 Task: In the  document Bella ,change text color to 'Dark Green' Insert the mentioned shape above the text 'Cloud'. Change color of the shape to  YellowChange shape height to  2
Action: Mouse moved to (324, 242)
Screenshot: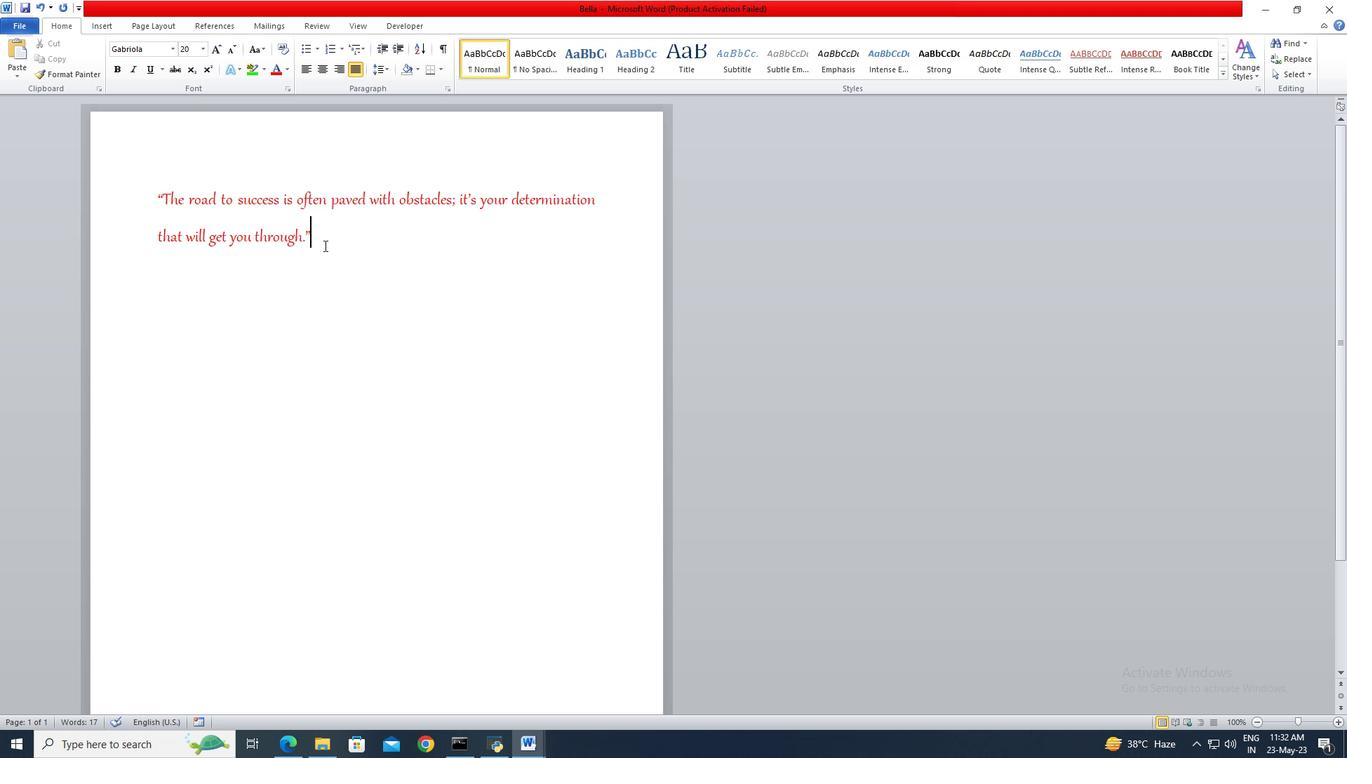 
Action: Mouse pressed left at (324, 242)
Screenshot: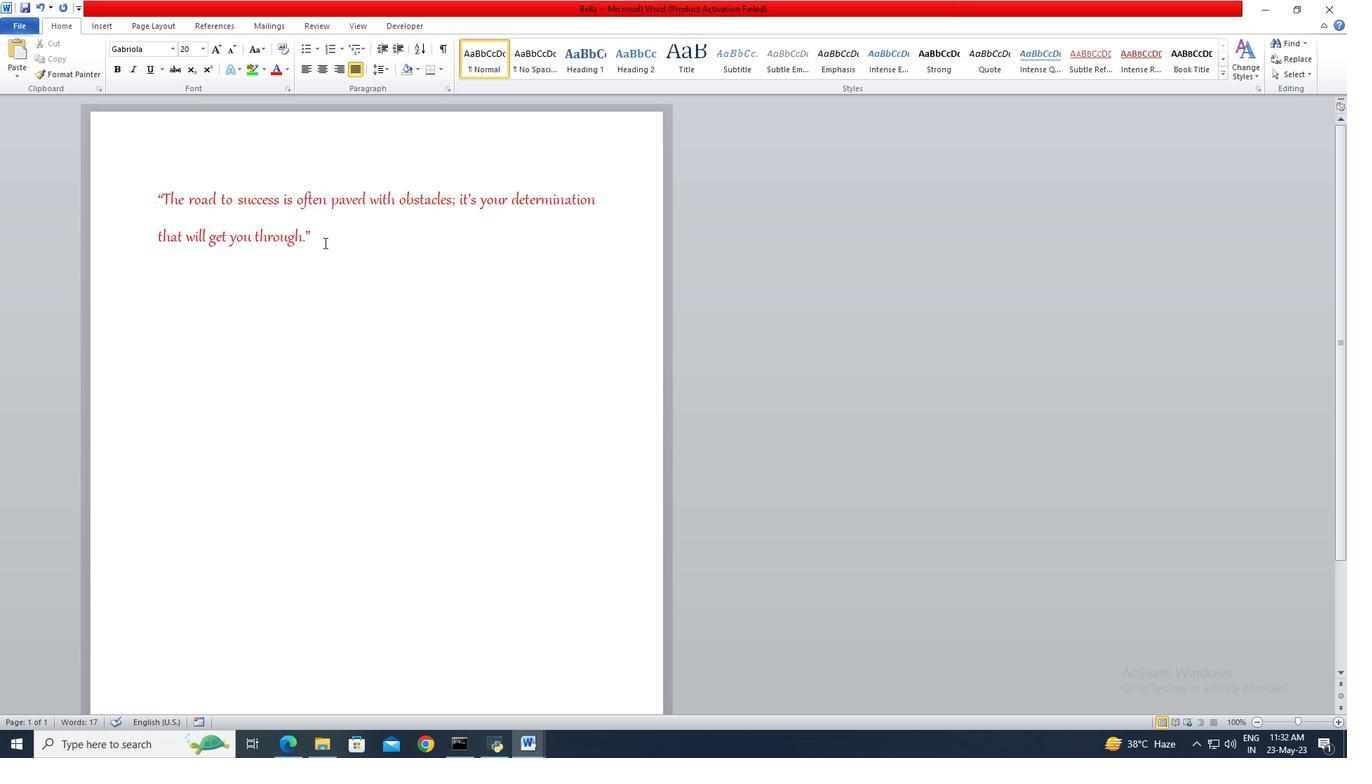 
Action: Mouse moved to (324, 242)
Screenshot: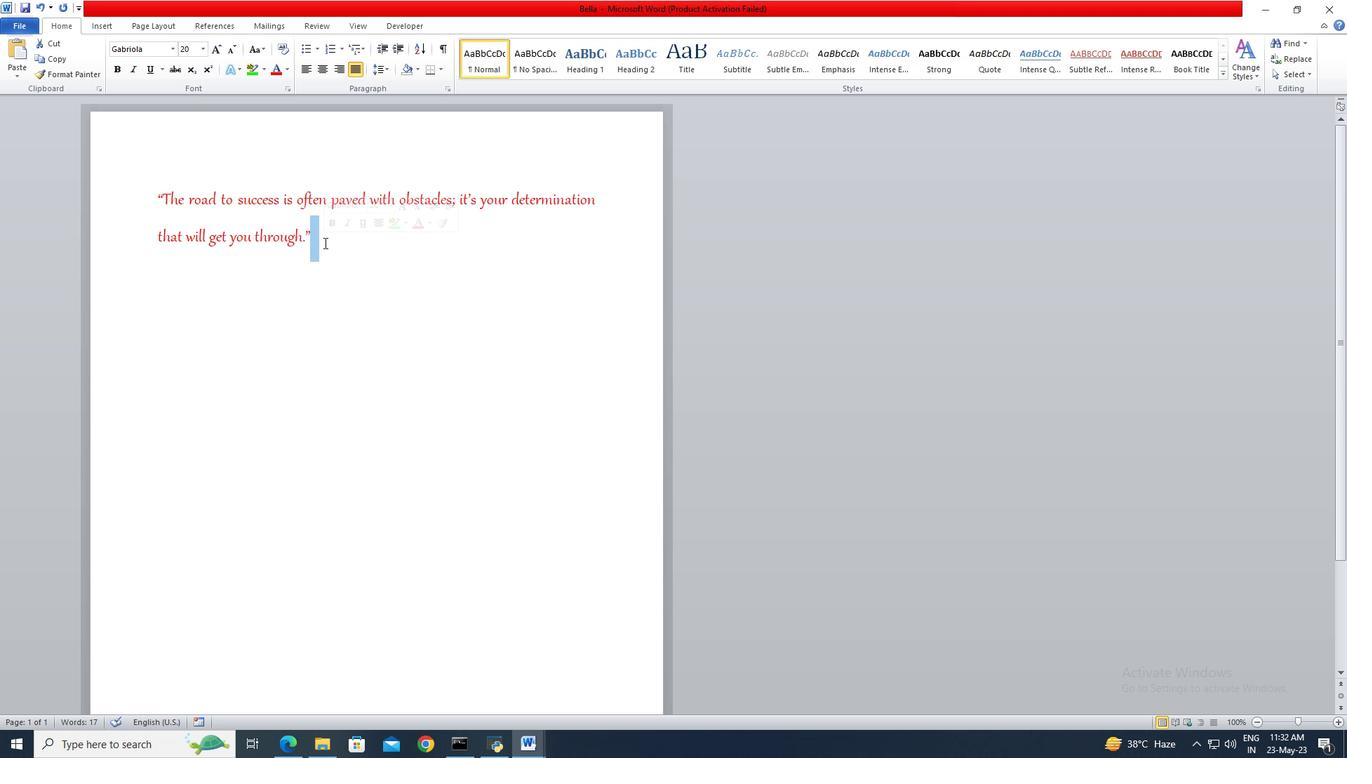 
Action: Key pressed <Key.left>
Screenshot: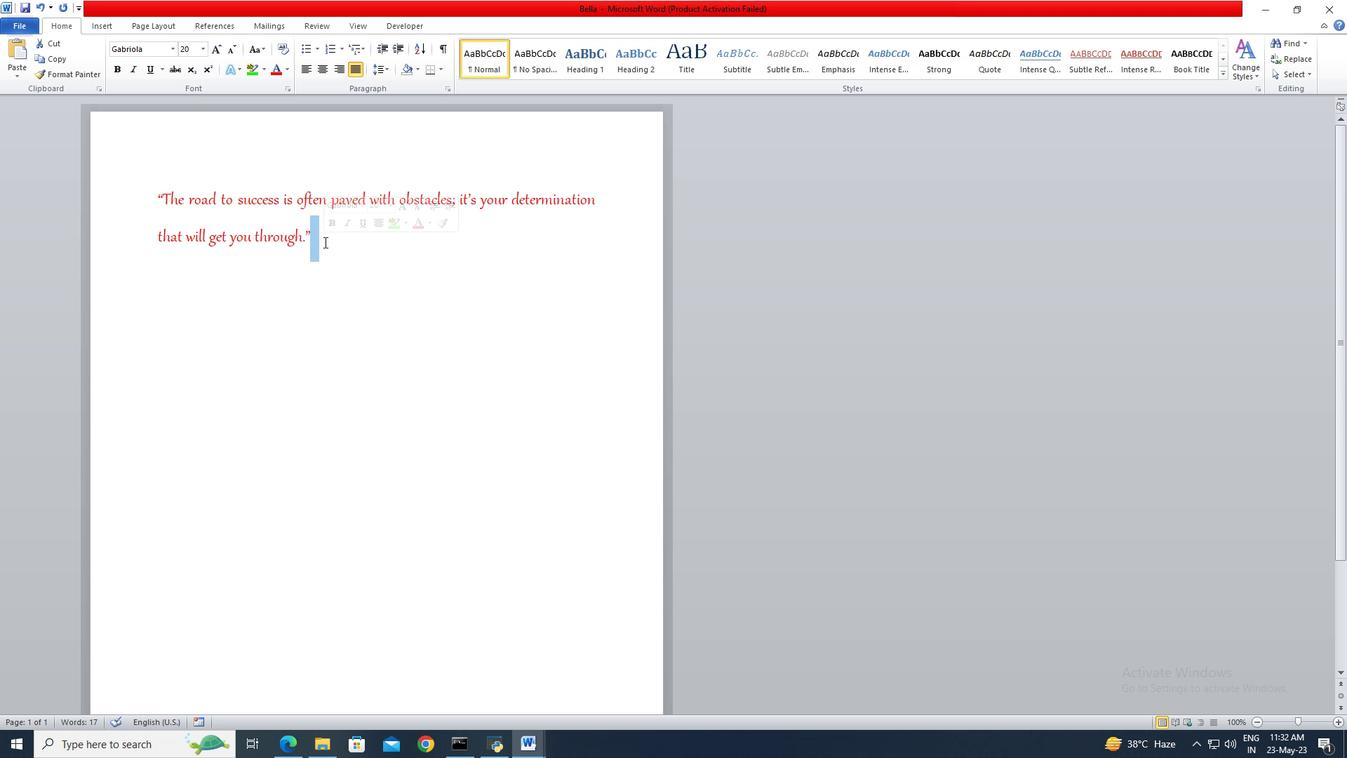 
Action: Mouse moved to (157, 196)
Screenshot: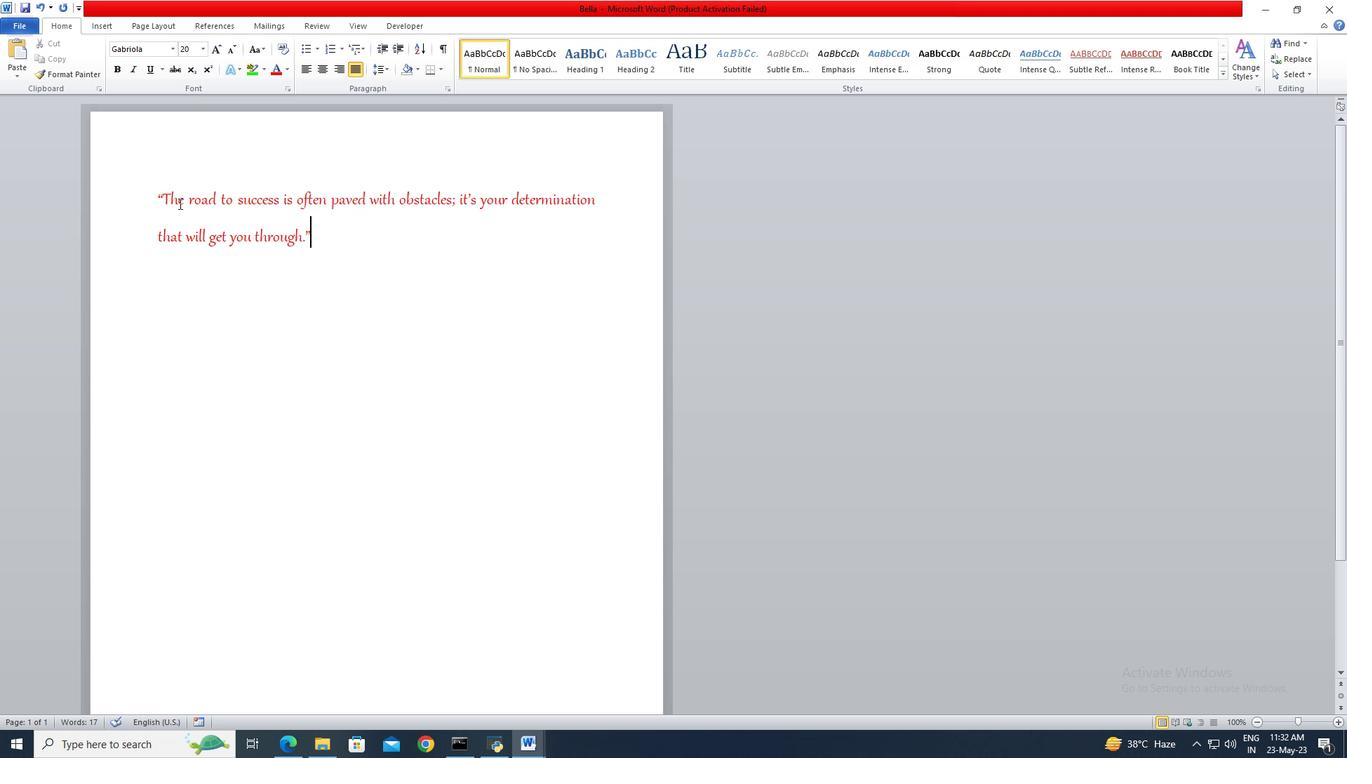 
Action: Key pressed <Key.shift>
Screenshot: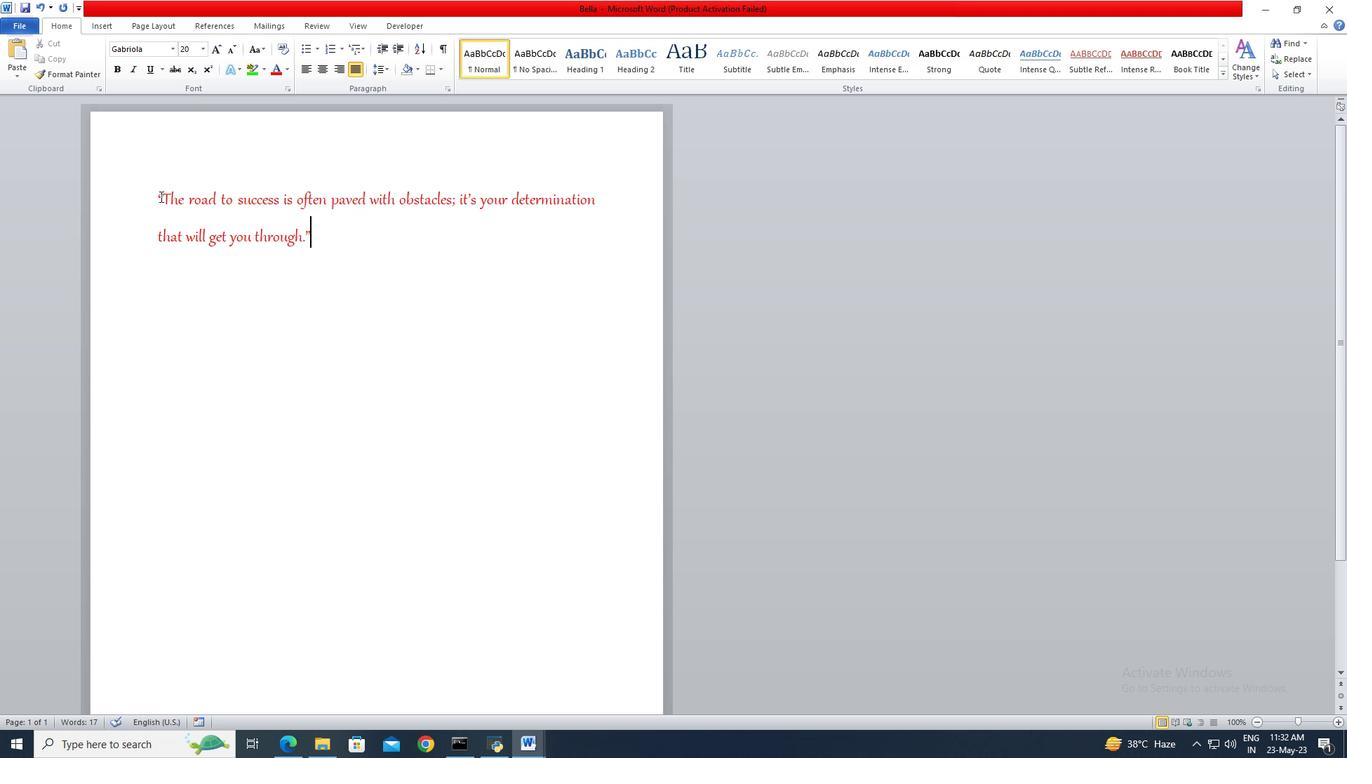 
Action: Mouse moved to (156, 195)
Screenshot: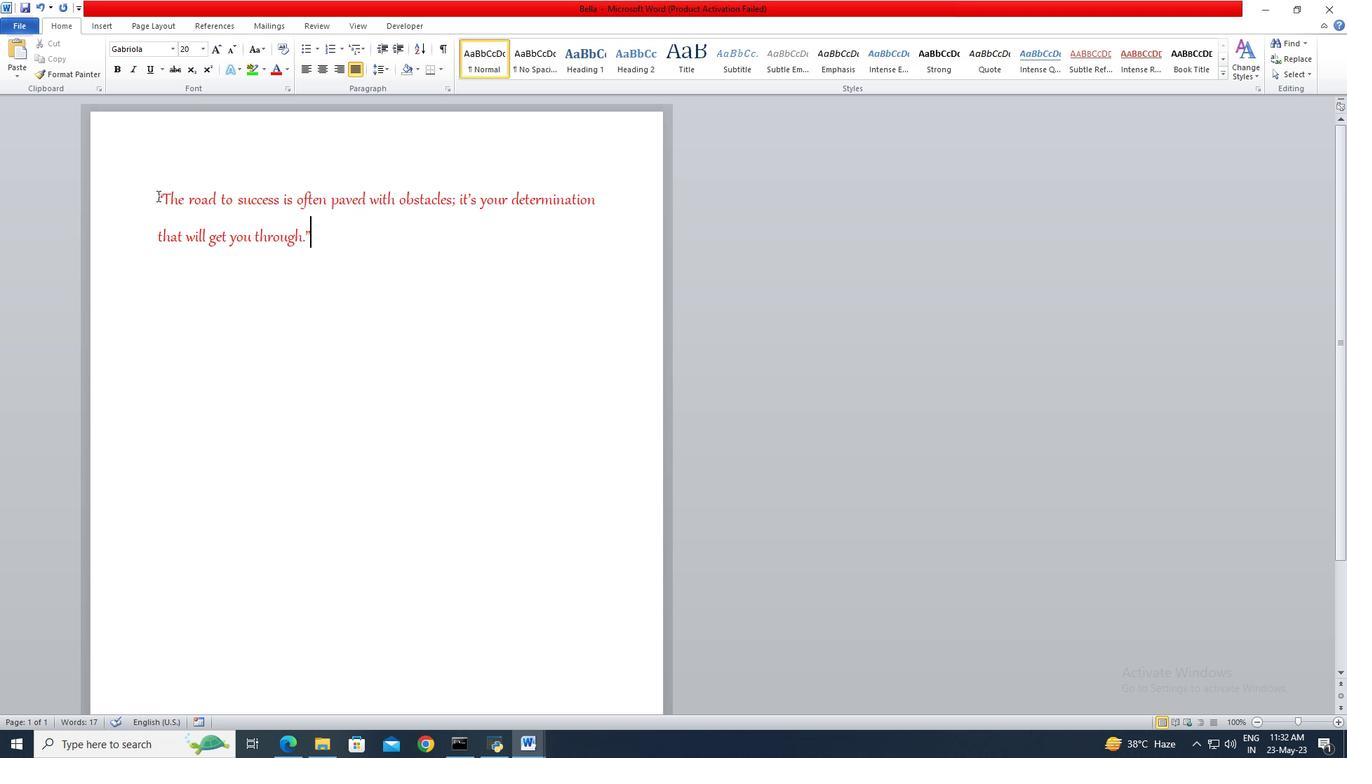 
Action: Key pressed <Key.shift><Key.shift>
Screenshot: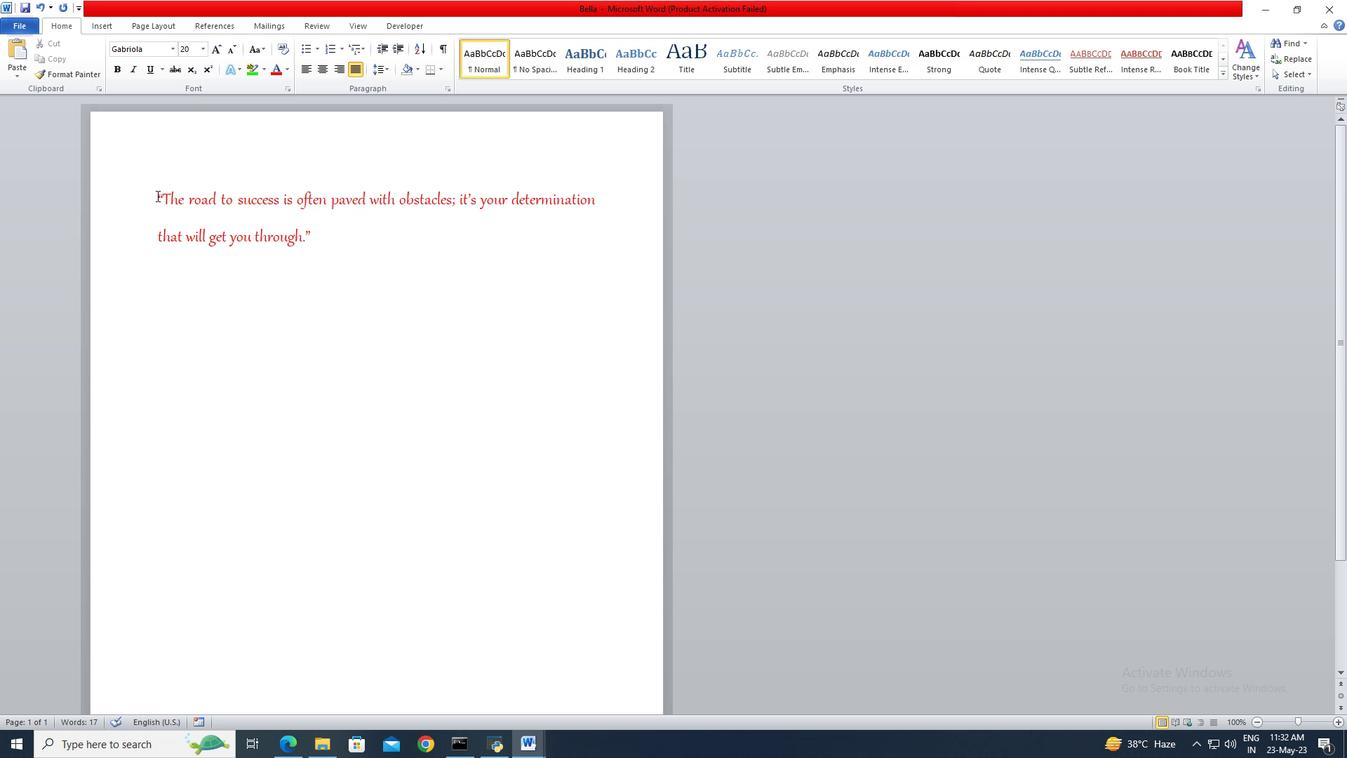
Action: Mouse pressed left at (156, 195)
Screenshot: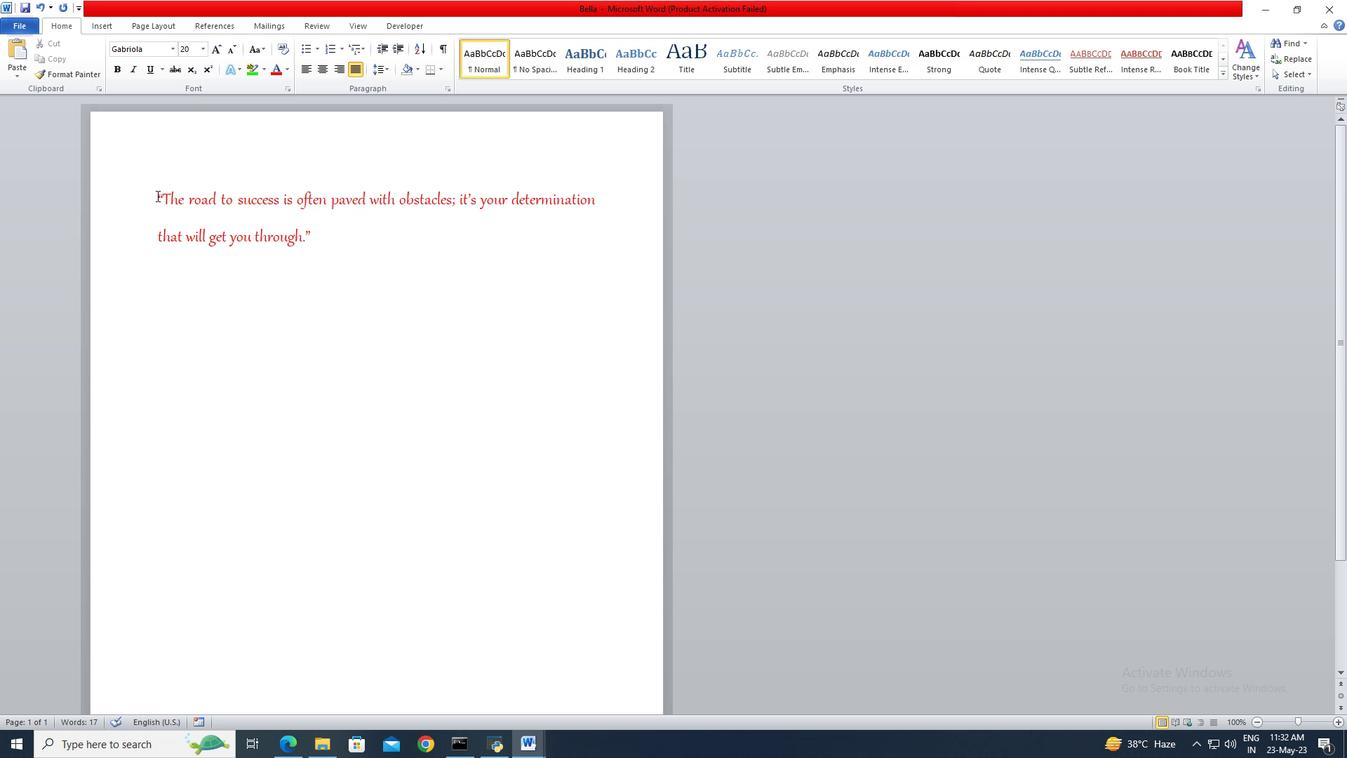 
Action: Key pressed <Key.shift><Key.shift><Key.shift><Key.shift>
Screenshot: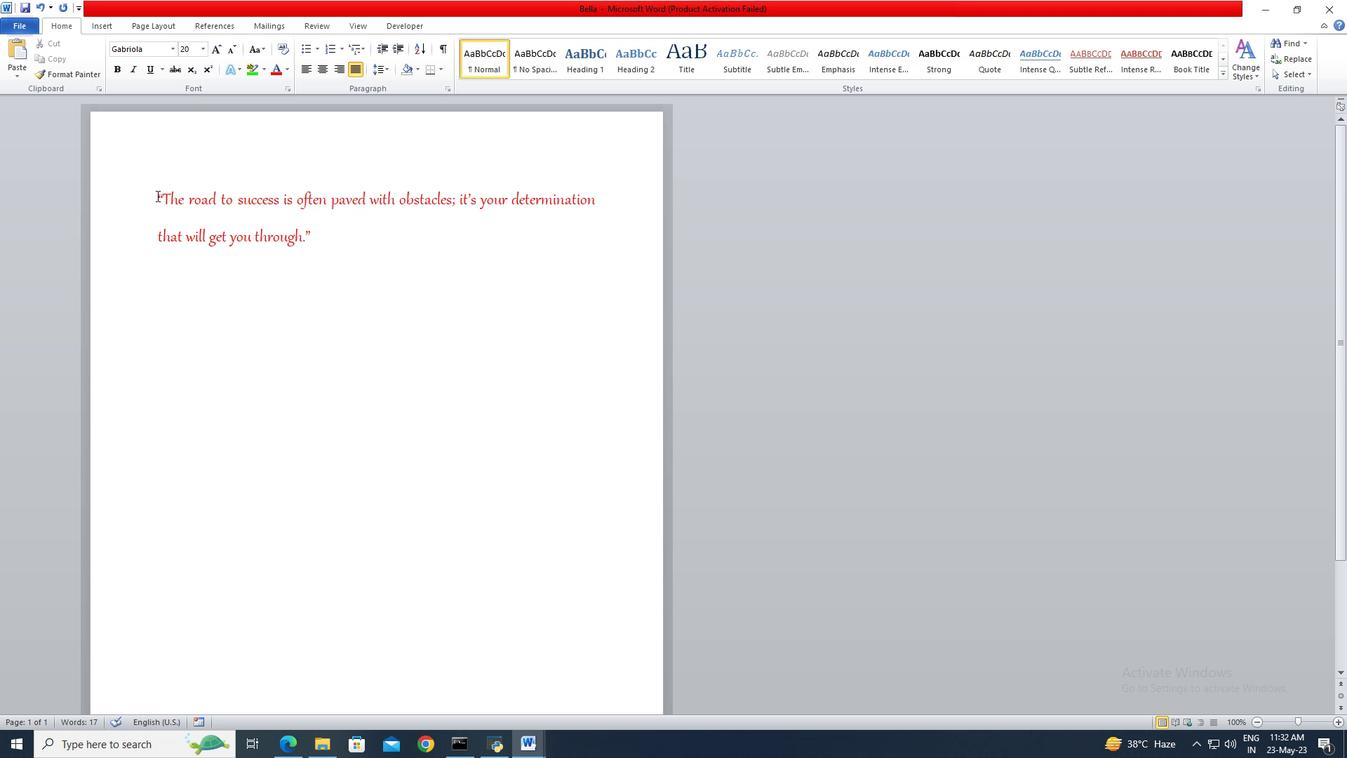 
Action: Mouse moved to (286, 73)
Screenshot: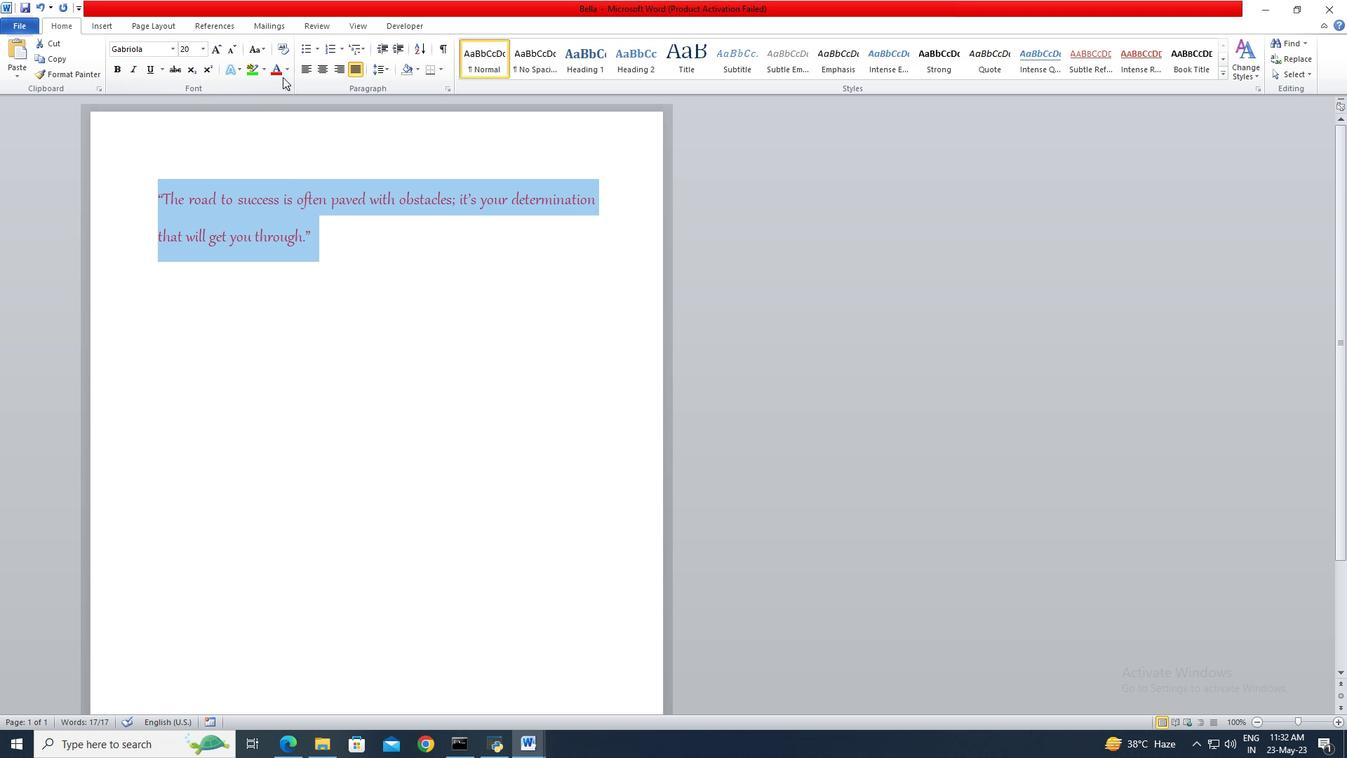 
Action: Mouse pressed left at (286, 73)
Screenshot: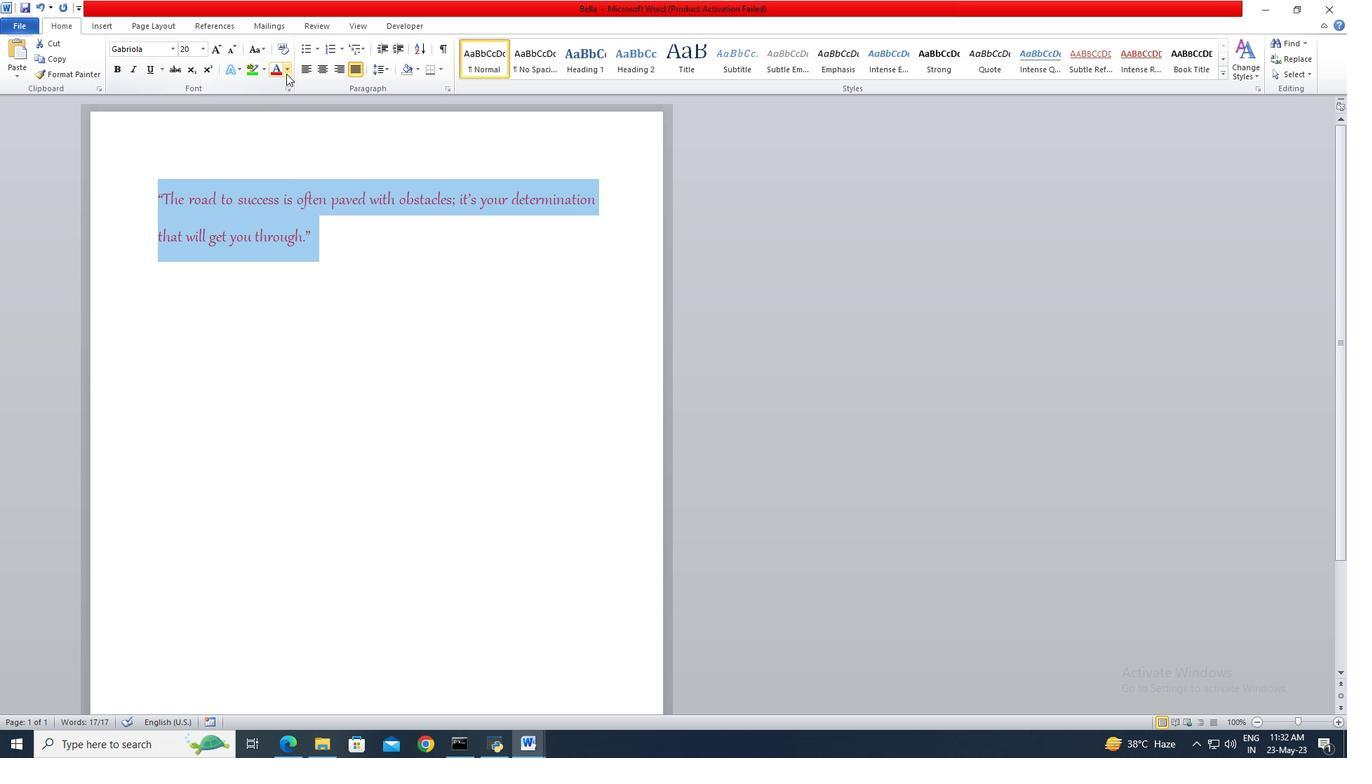 
Action: Mouse moved to (348, 163)
Screenshot: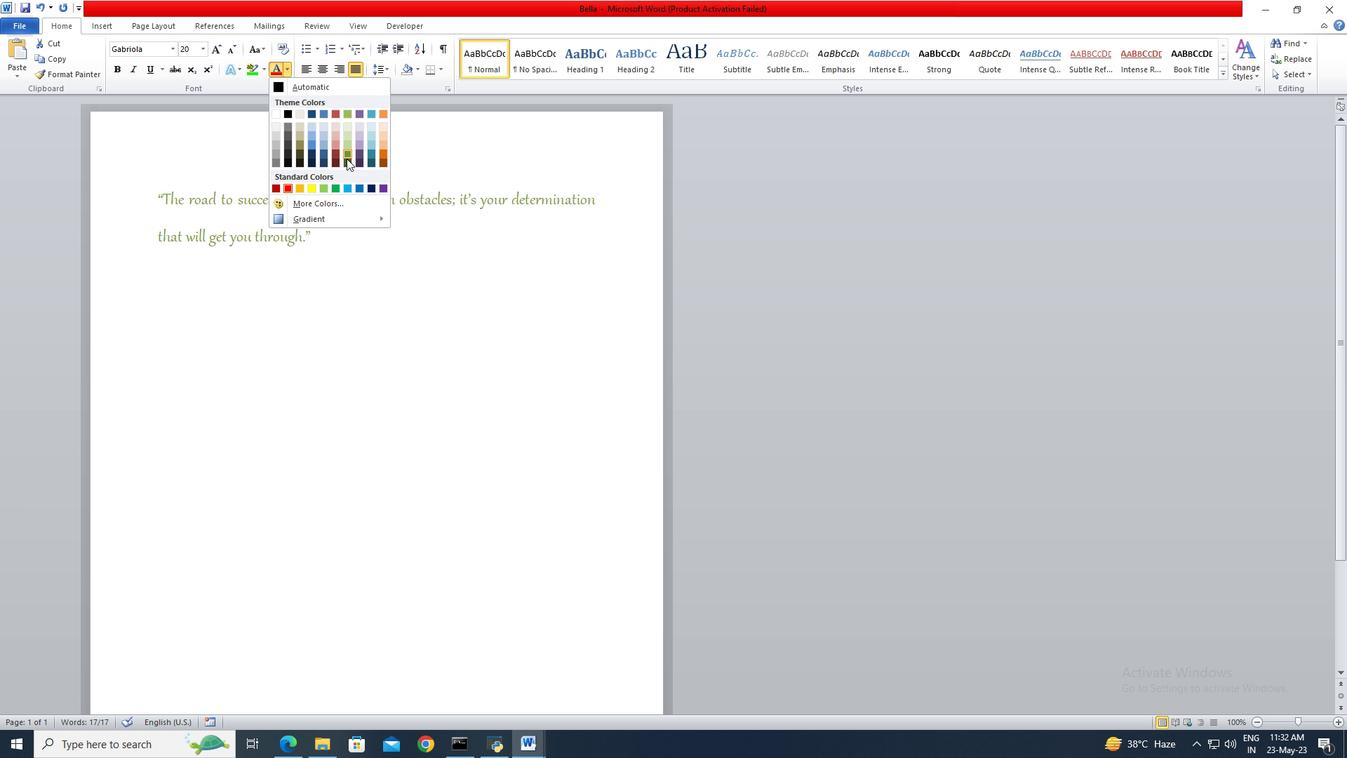 
Action: Mouse pressed left at (348, 163)
Screenshot: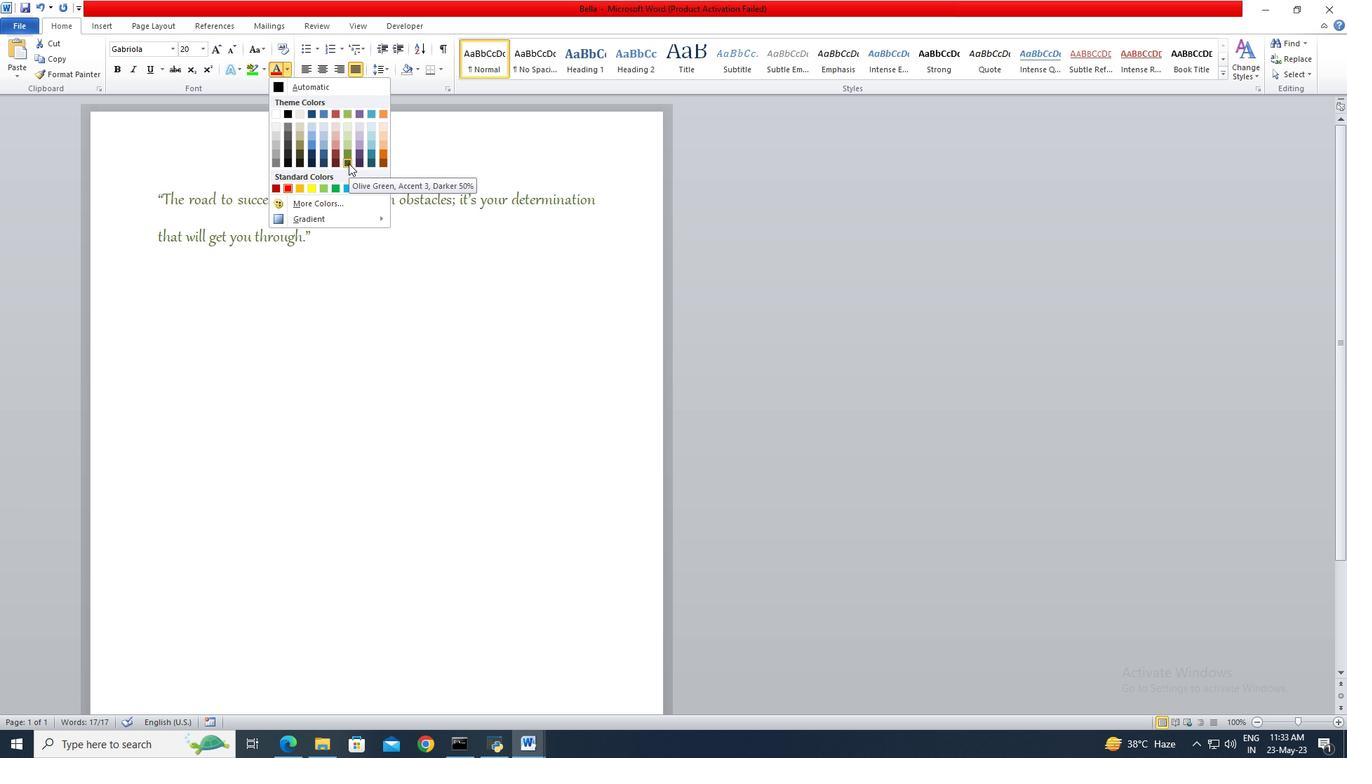 
Action: Mouse moved to (106, 22)
Screenshot: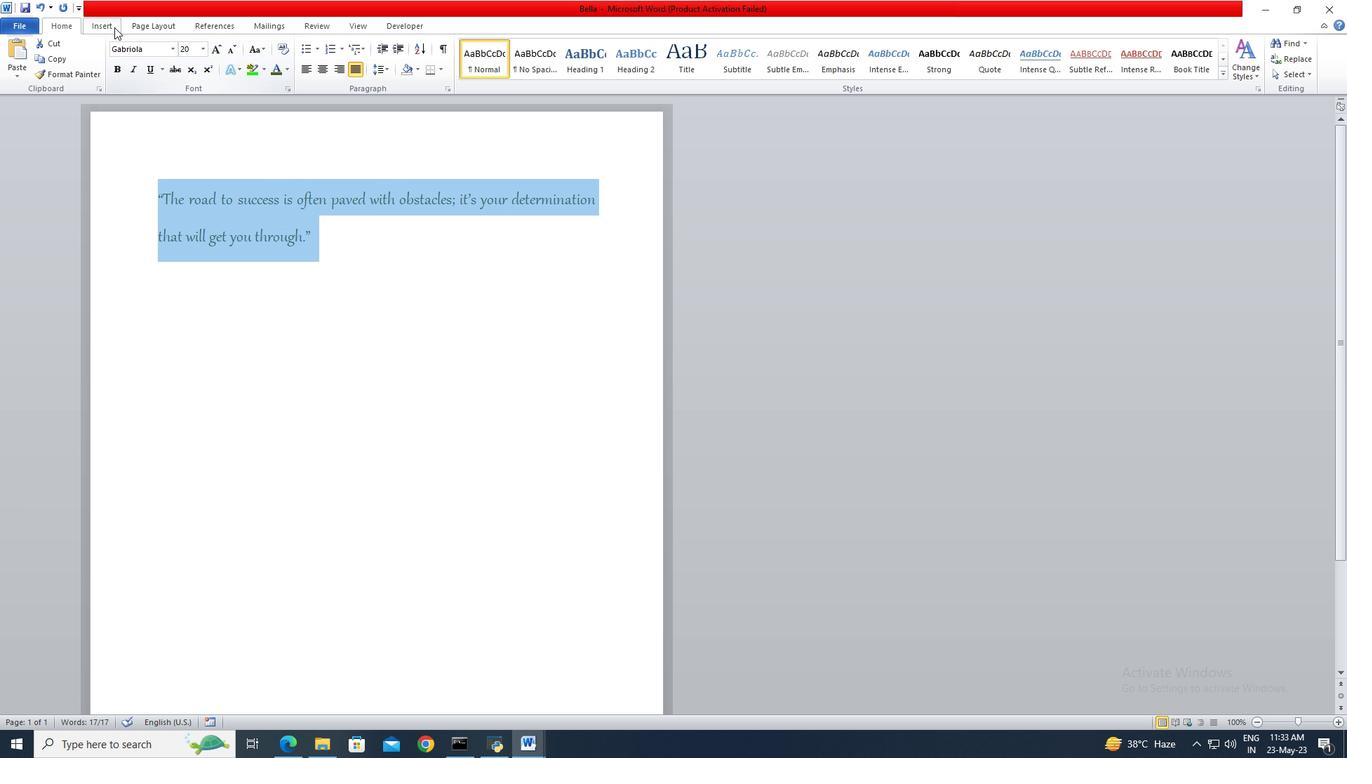 
Action: Mouse pressed left at (106, 22)
Screenshot: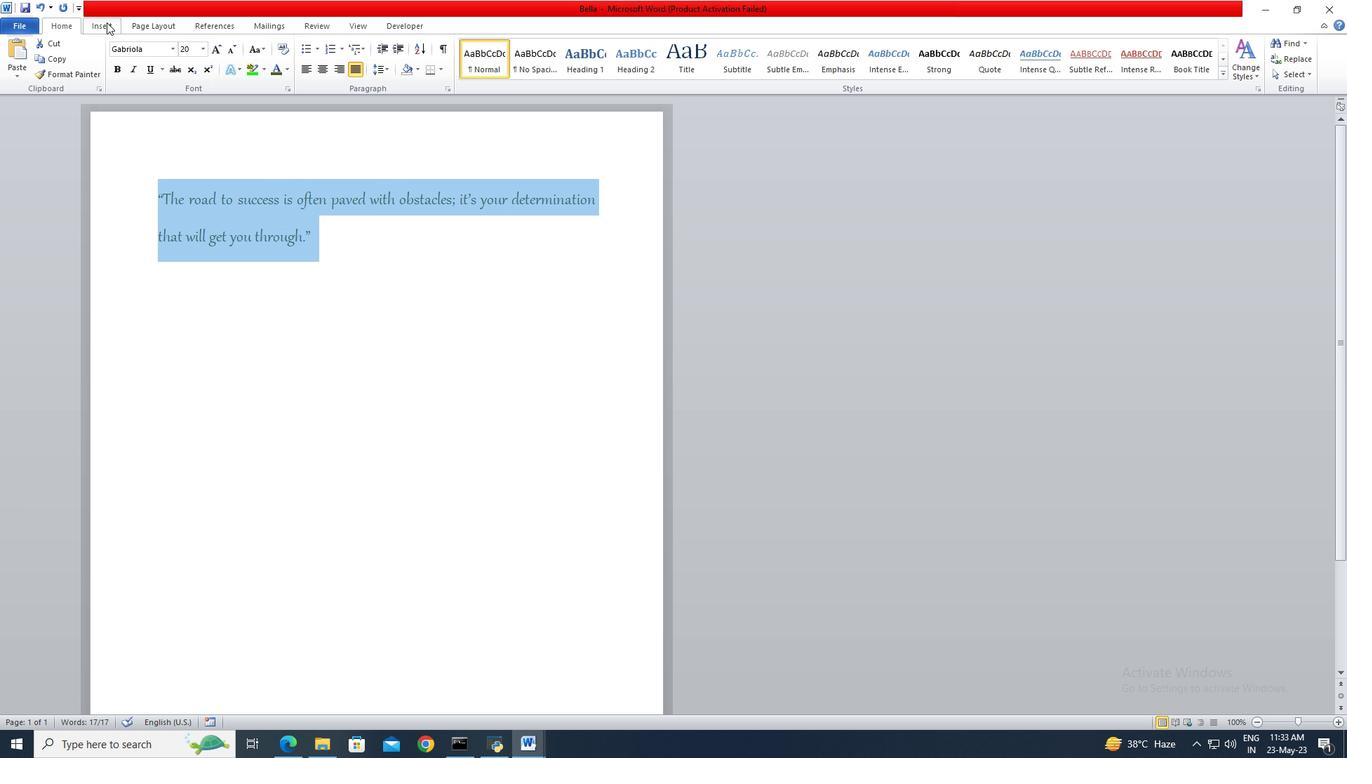 
Action: Mouse moved to (197, 69)
Screenshot: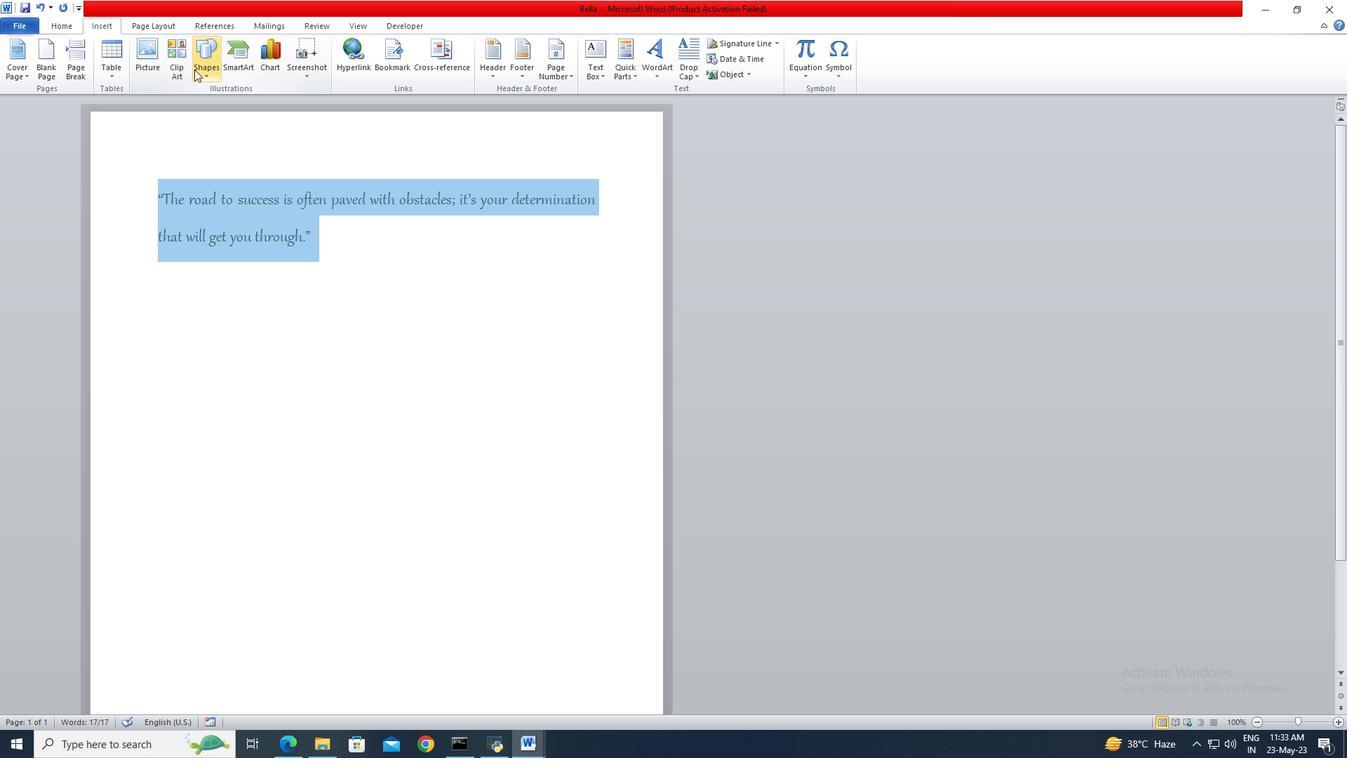 
Action: Mouse pressed left at (197, 69)
Screenshot: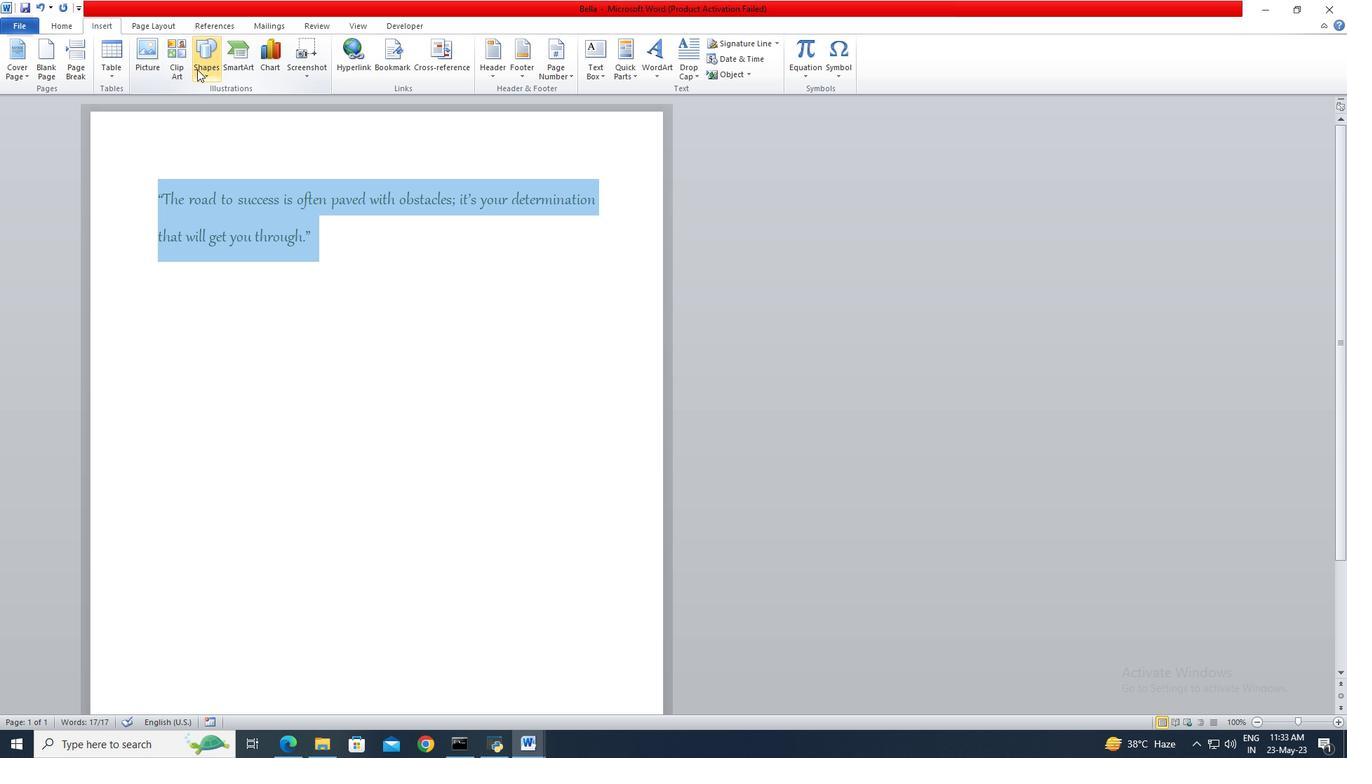 
Action: Mouse moved to (335, 221)
Screenshot: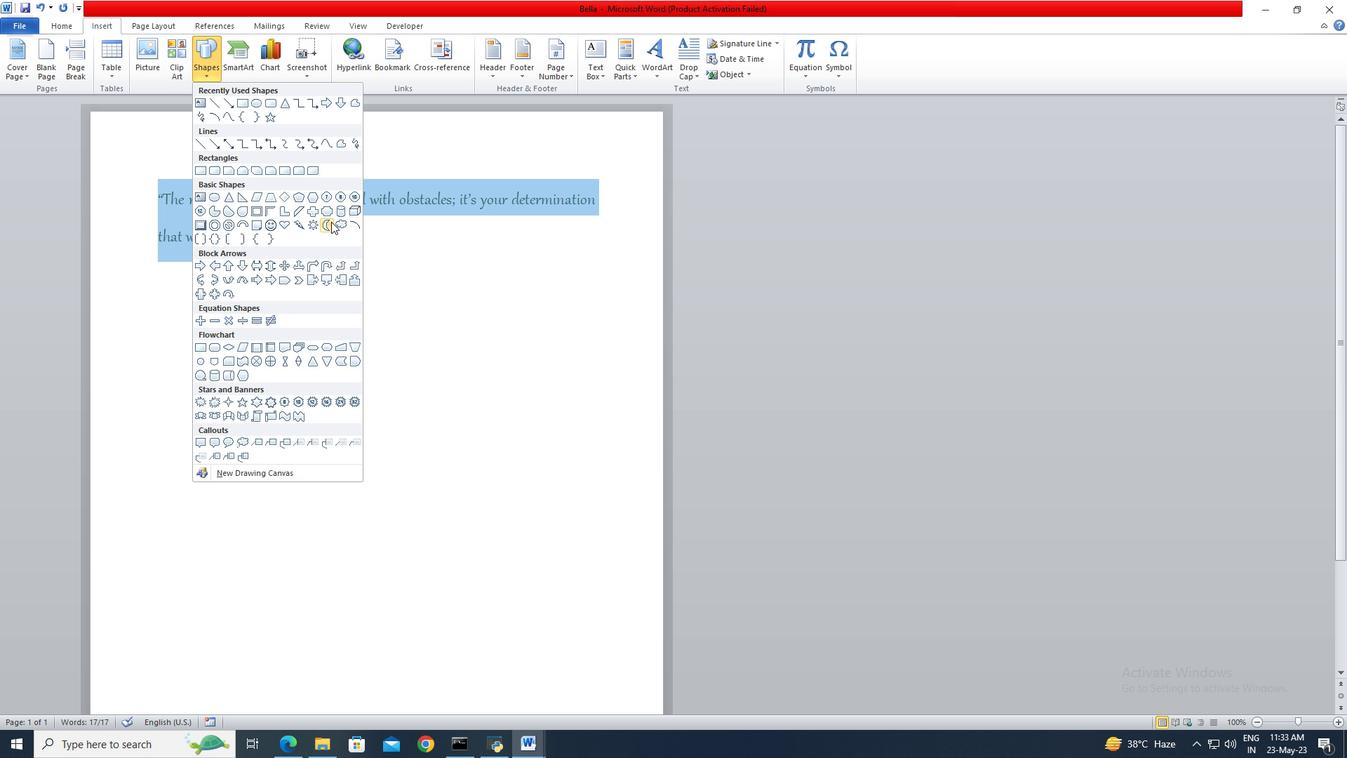 
Action: Mouse pressed left at (335, 221)
Screenshot: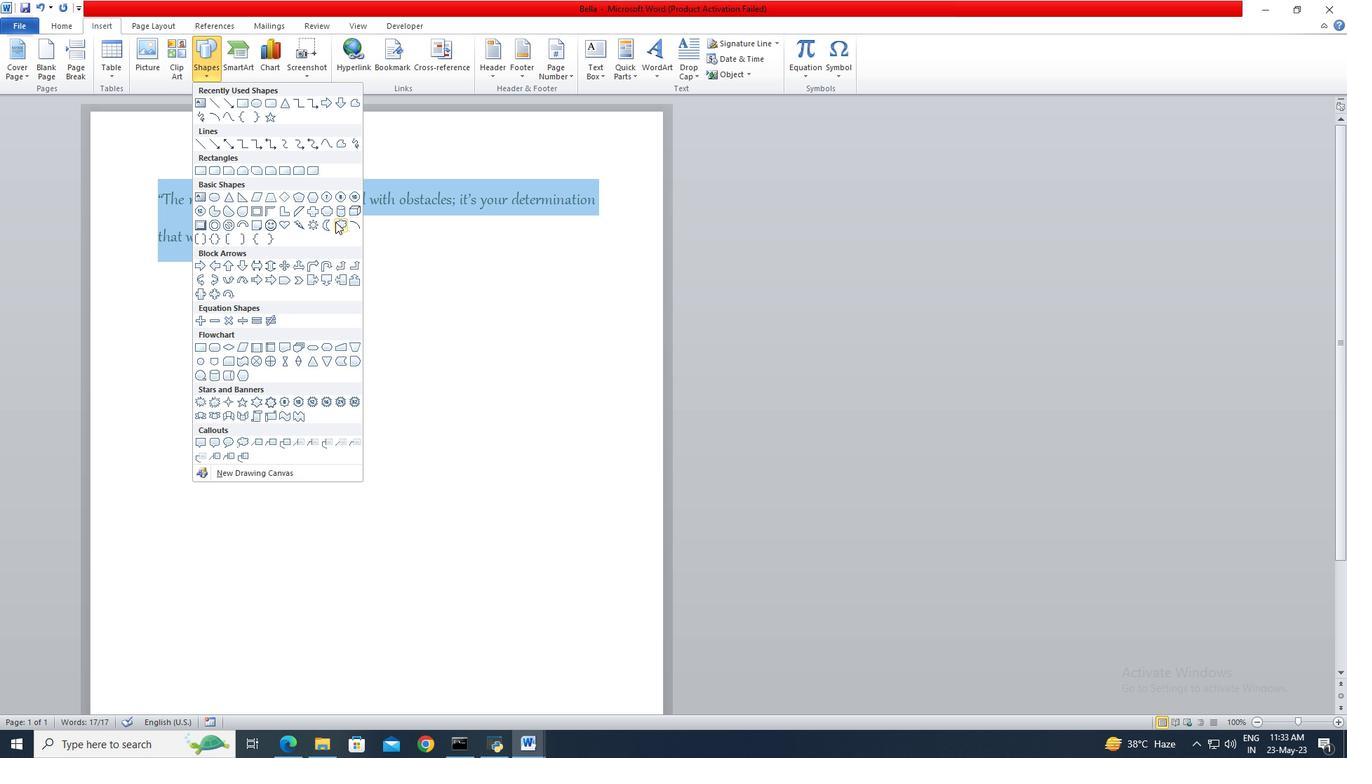 
Action: Mouse moved to (235, 128)
Screenshot: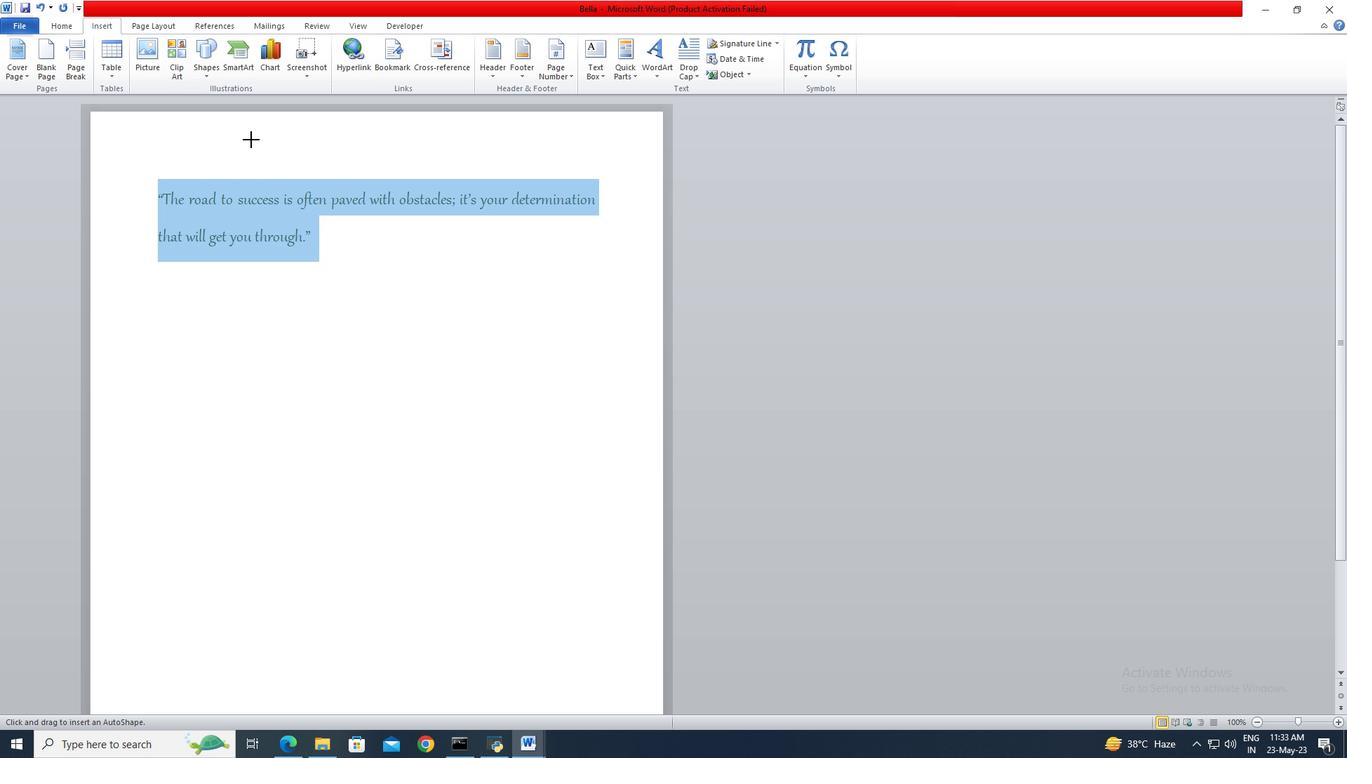 
Action: Mouse pressed left at (235, 128)
Screenshot: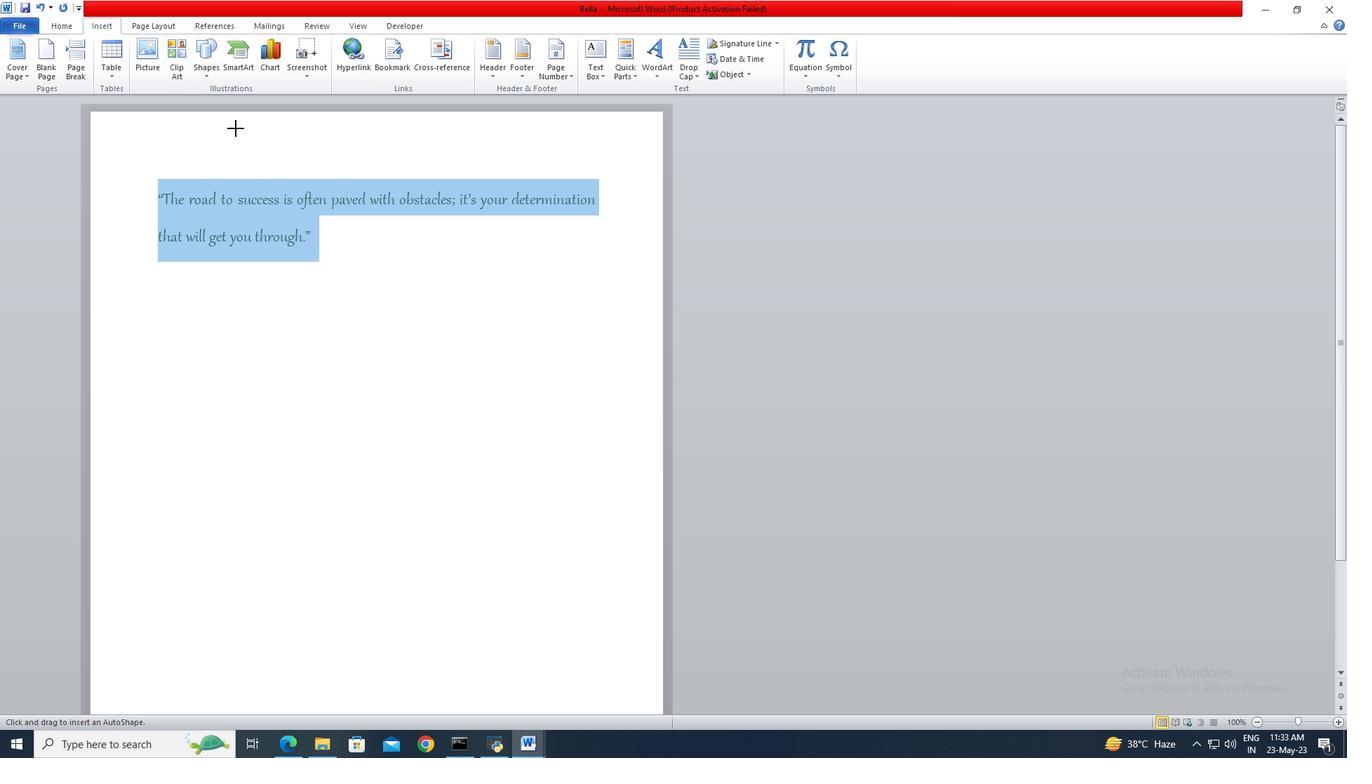 
Action: Mouse moved to (524, 47)
Screenshot: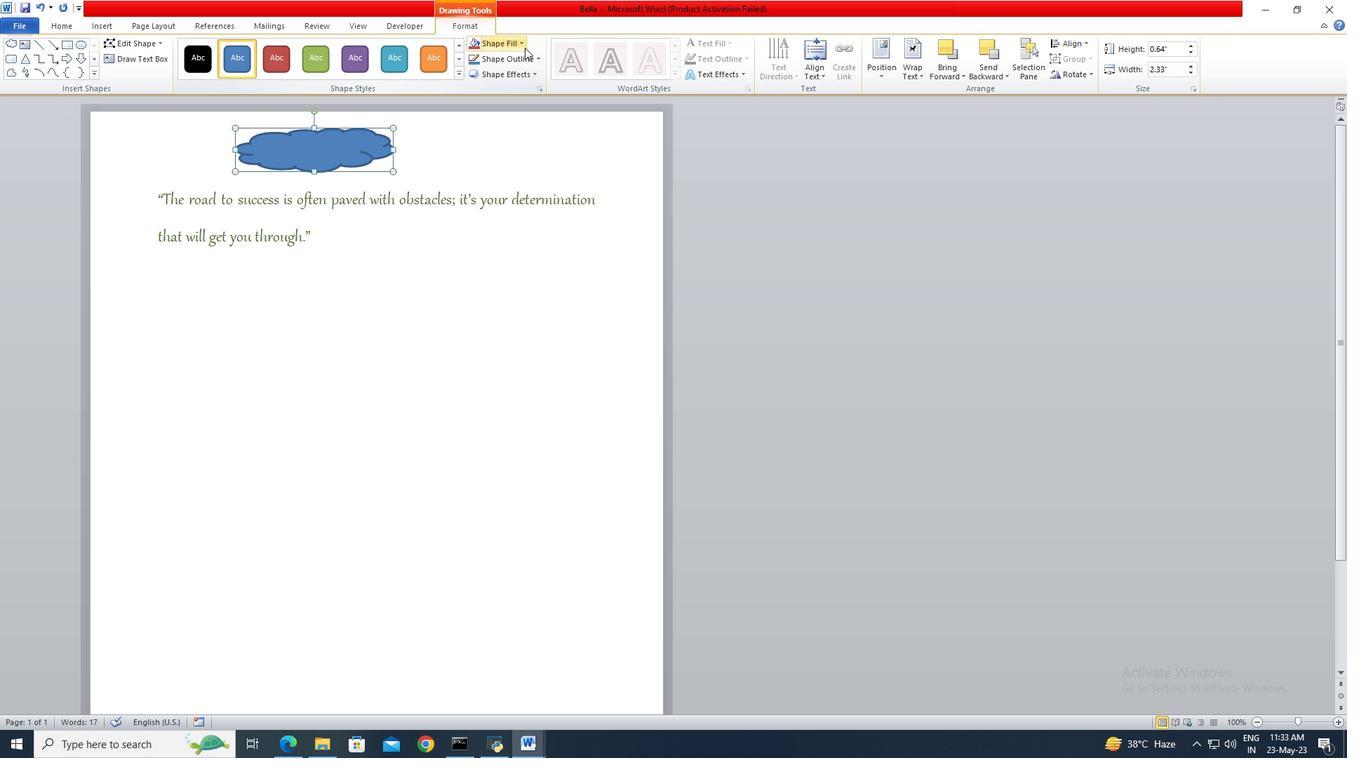 
Action: Mouse pressed left at (524, 47)
Screenshot: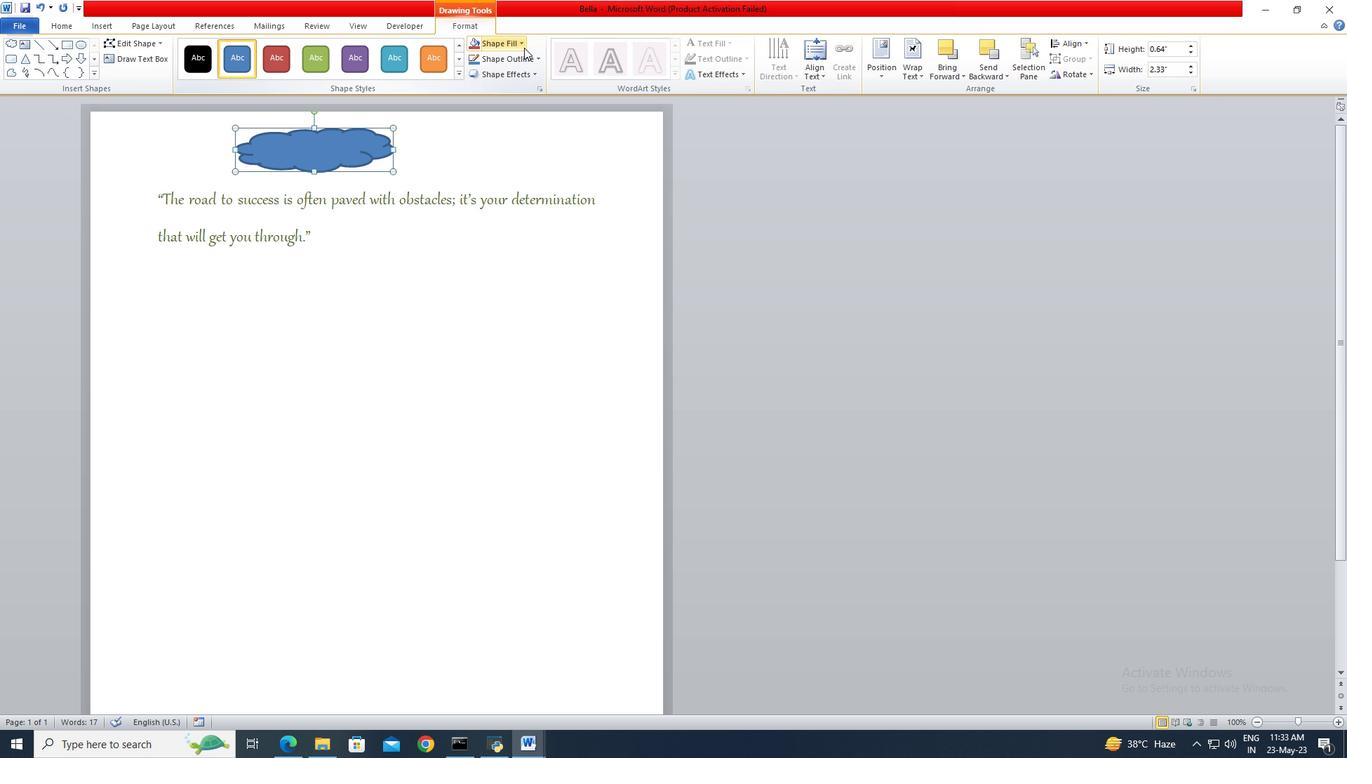 
Action: Mouse moved to (510, 143)
Screenshot: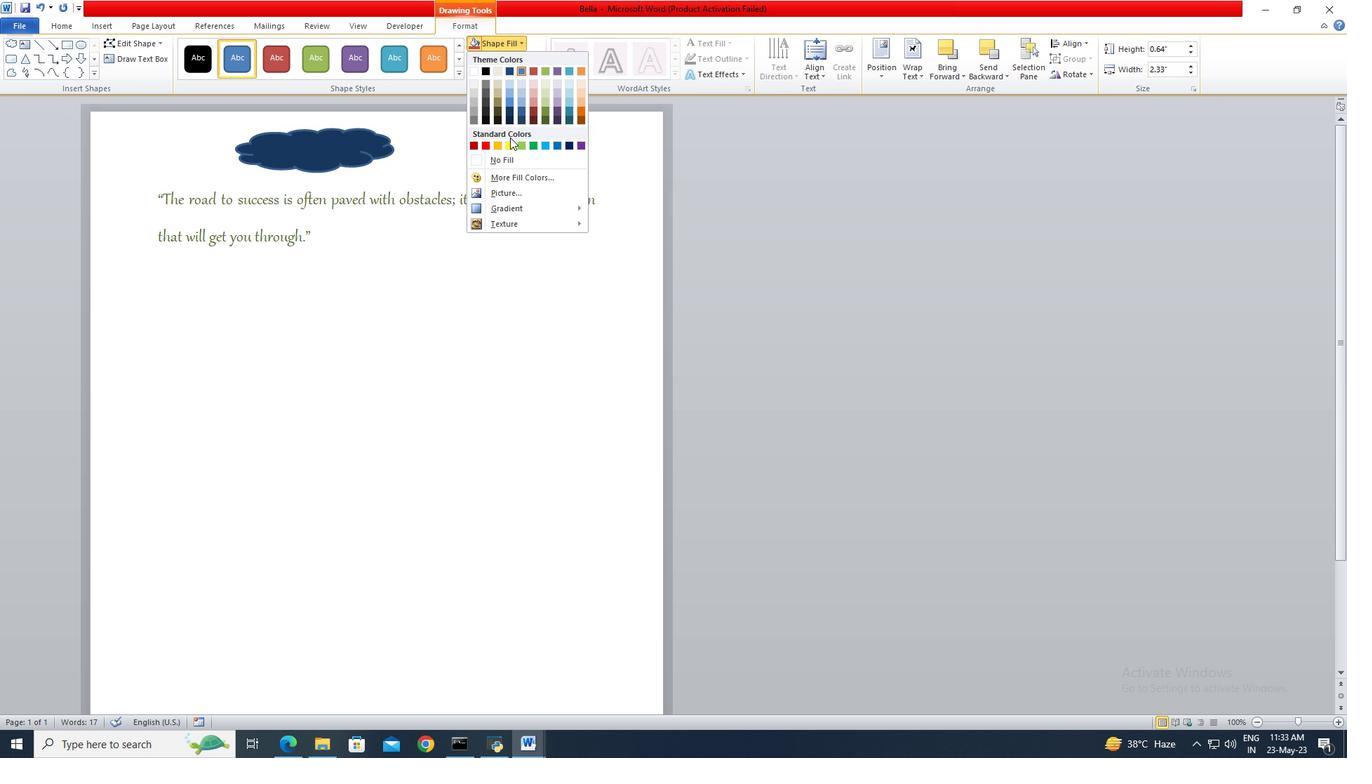 
Action: Mouse pressed left at (510, 143)
Screenshot: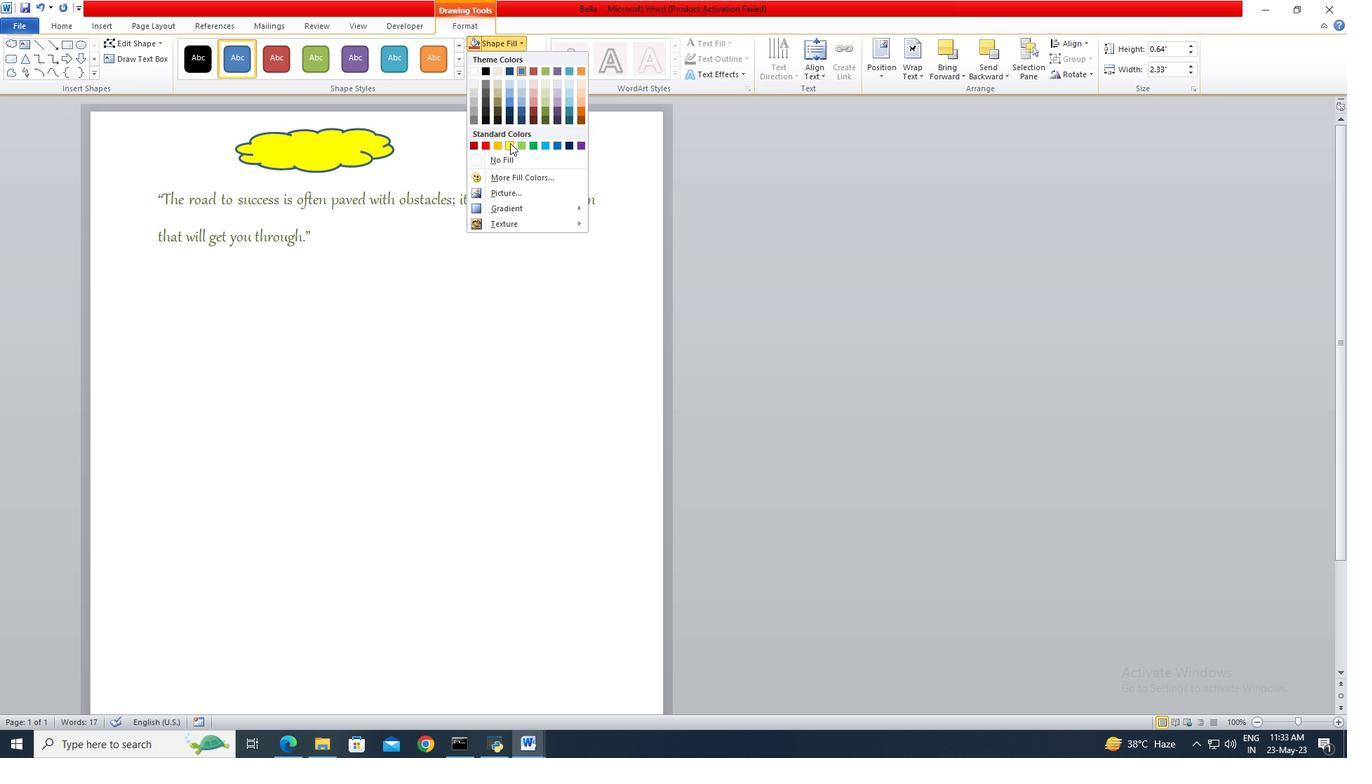 
Action: Mouse moved to (1178, 51)
Screenshot: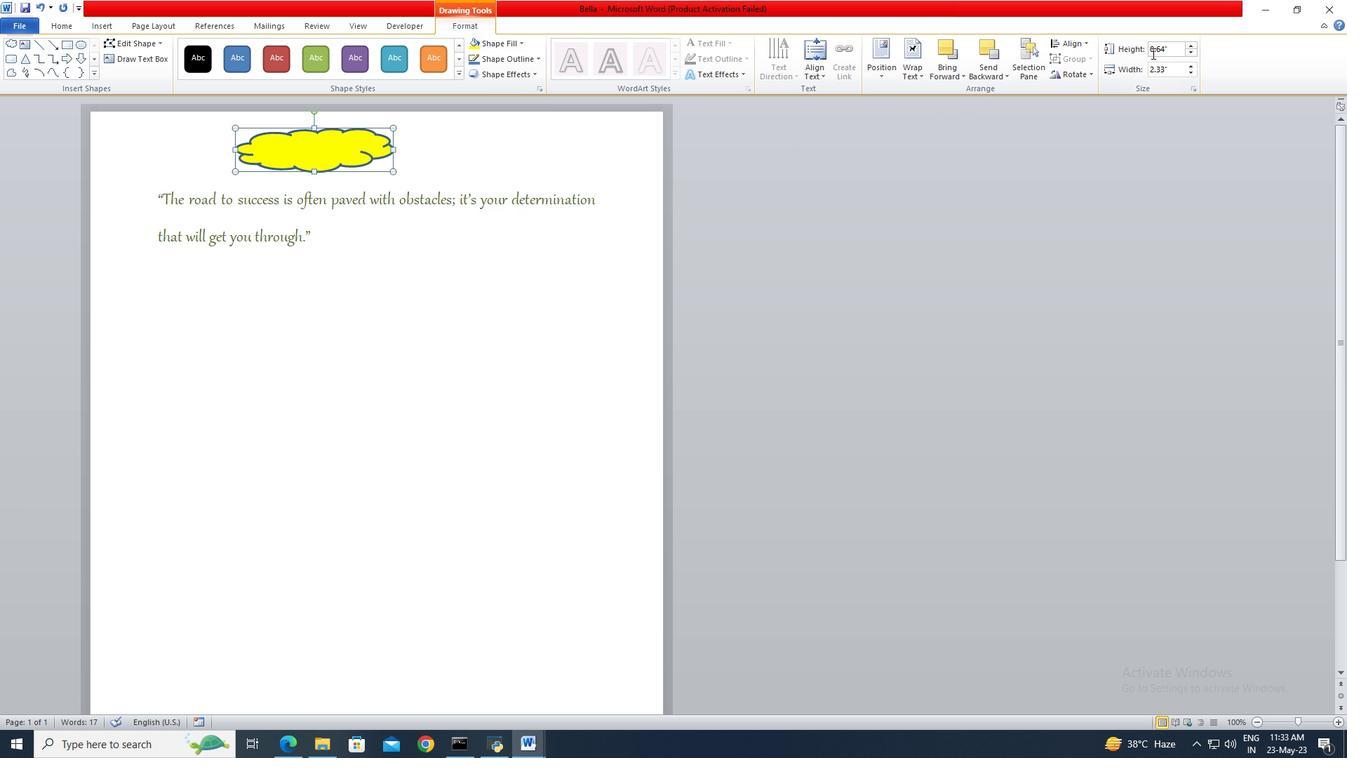 
Action: Mouse pressed left at (1178, 51)
Screenshot: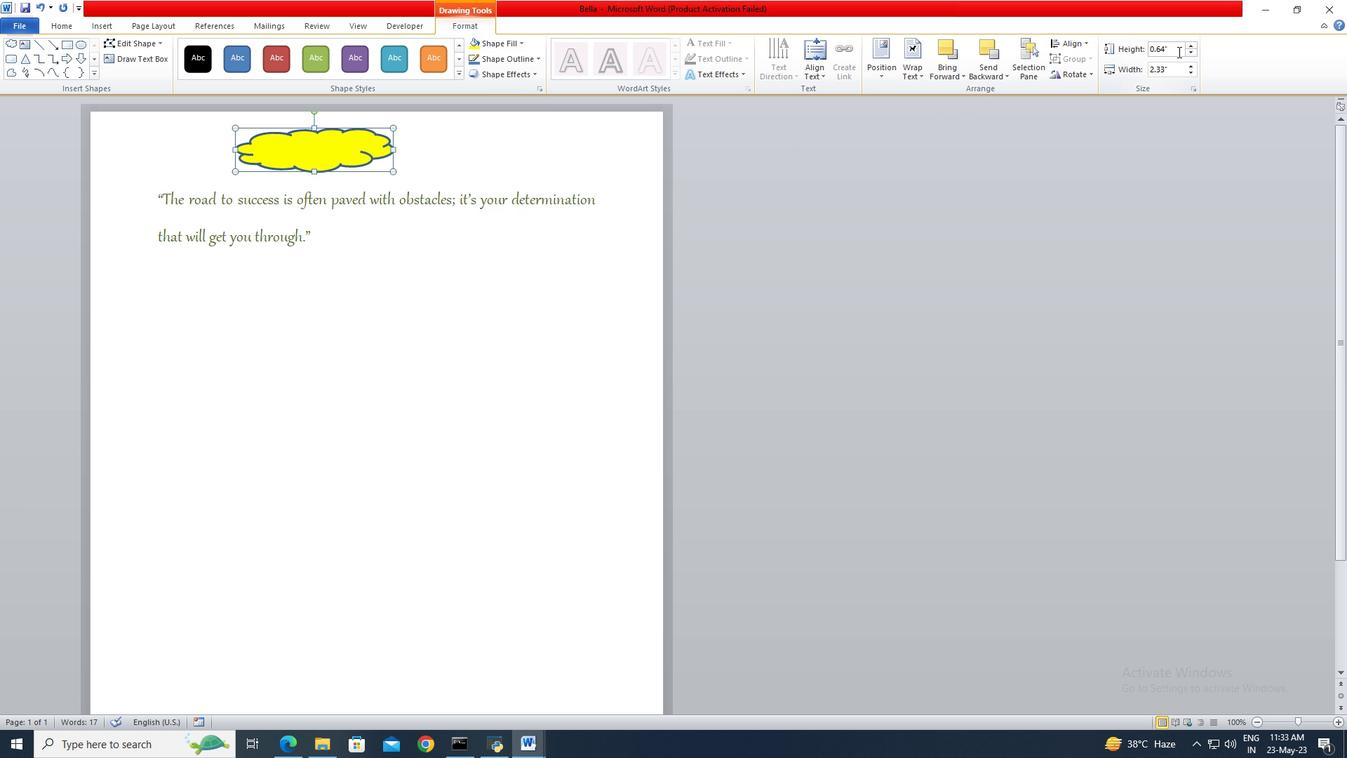
Action: Mouse moved to (1178, 50)
Screenshot: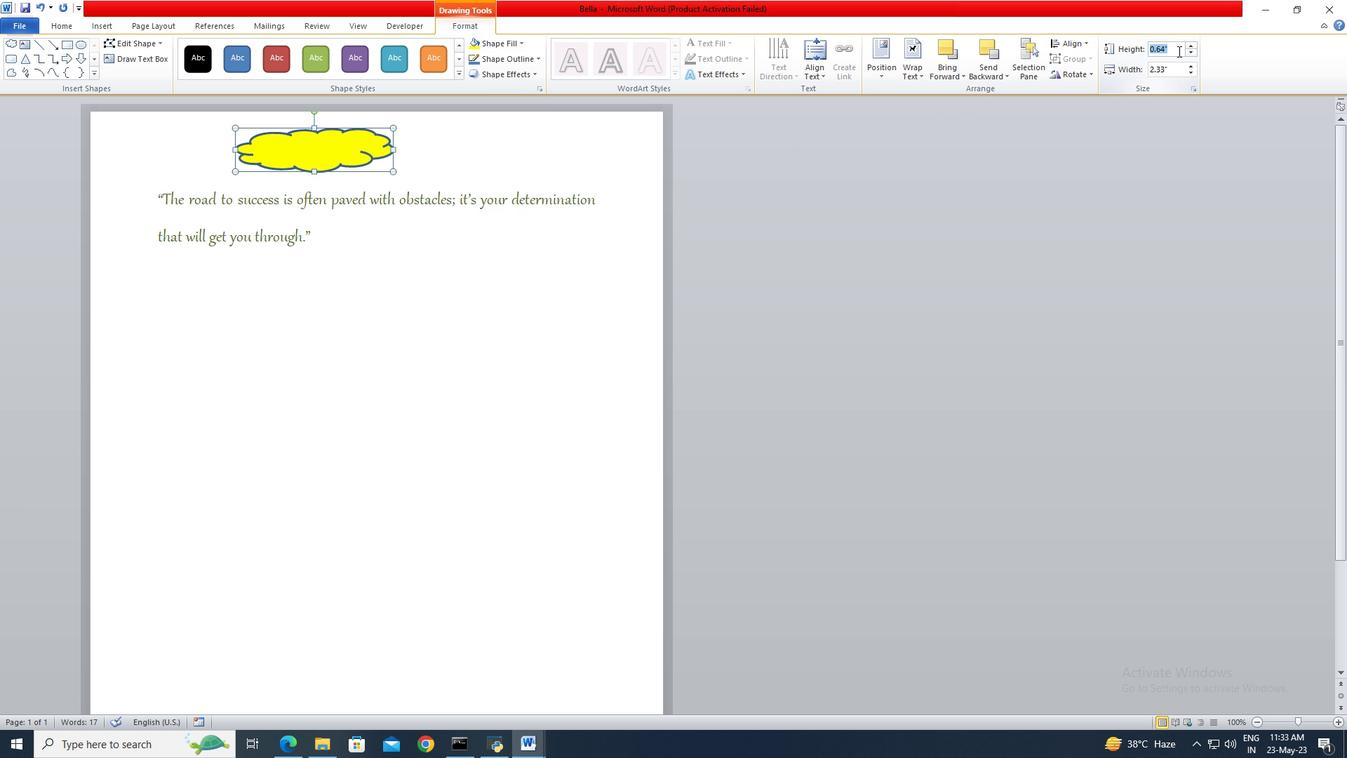 
Action: Key pressed 2<Key.enter>
Screenshot: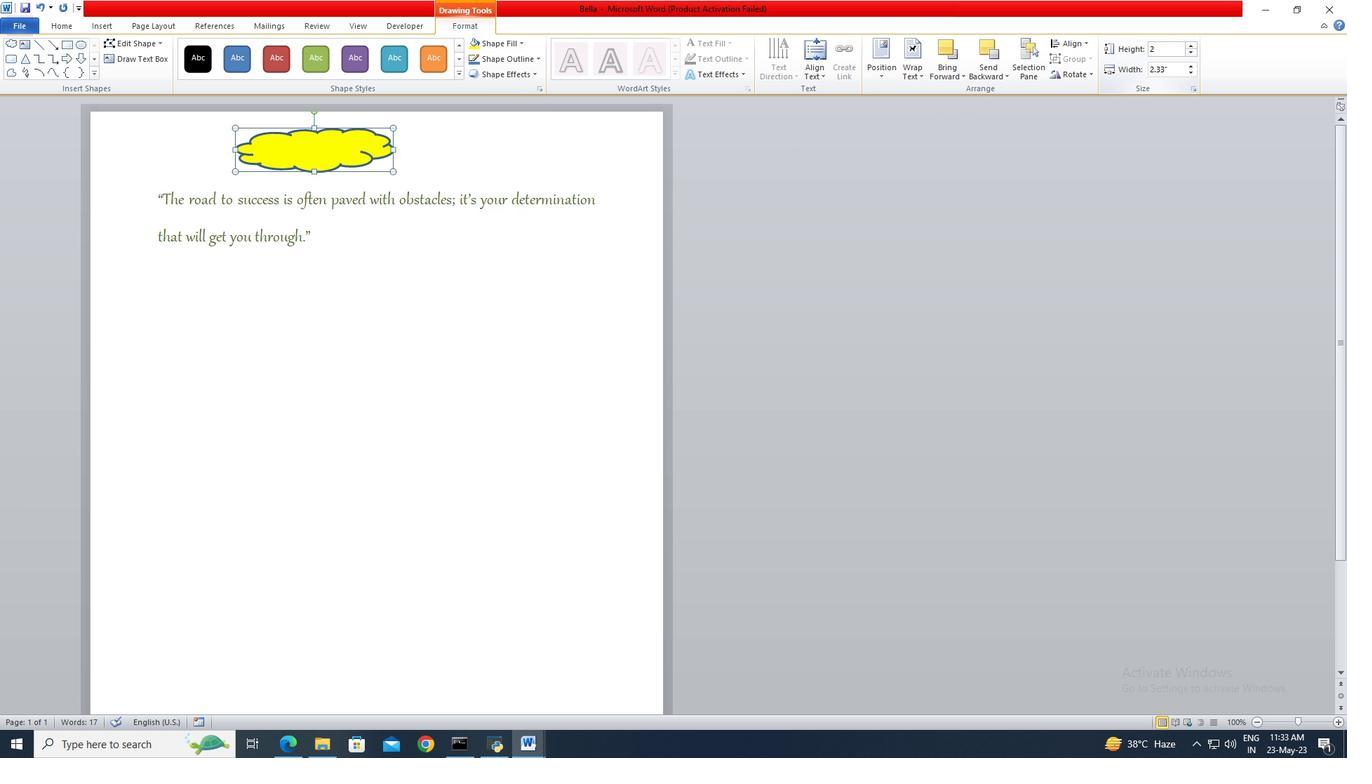 
Action: Mouse moved to (1172, 49)
Screenshot: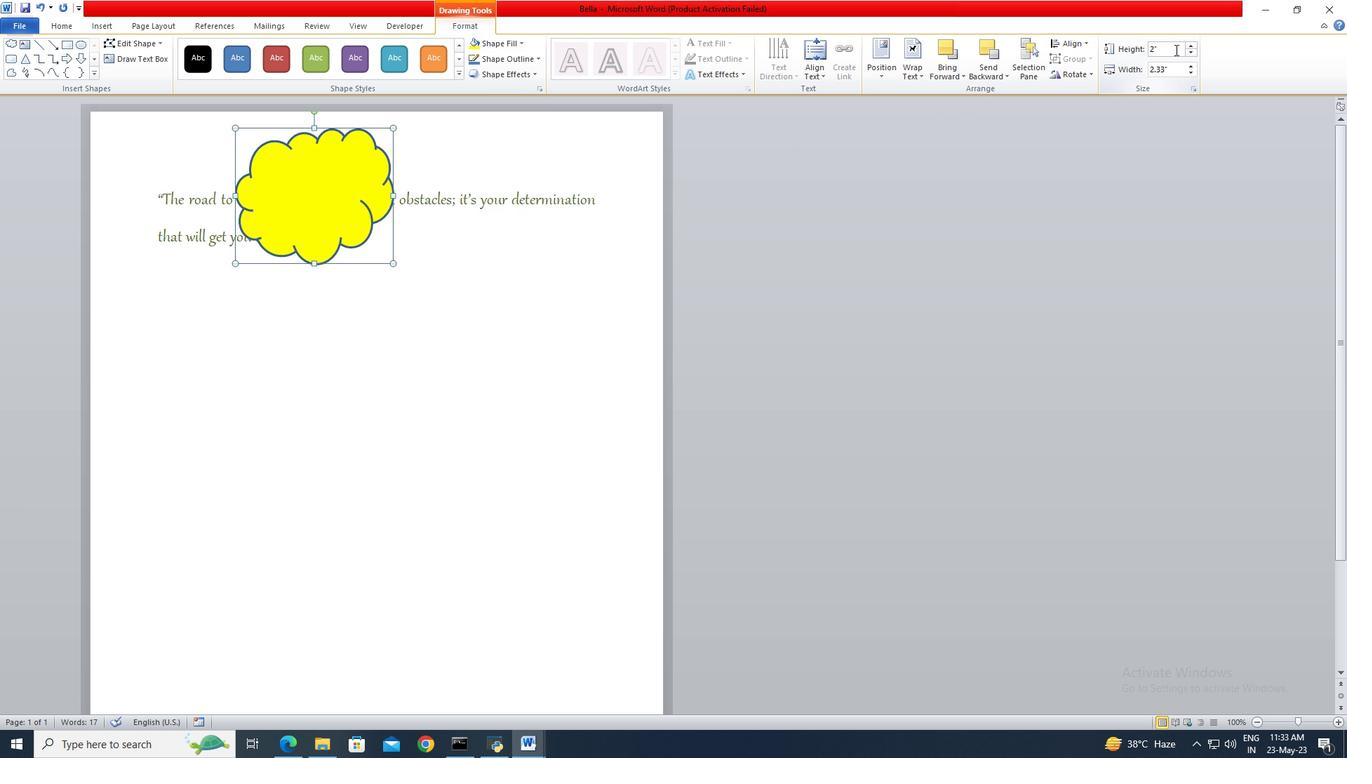
